 Task: Add a calendar for Christian Holidays.
Action: Mouse moved to (1142, 113)
Screenshot: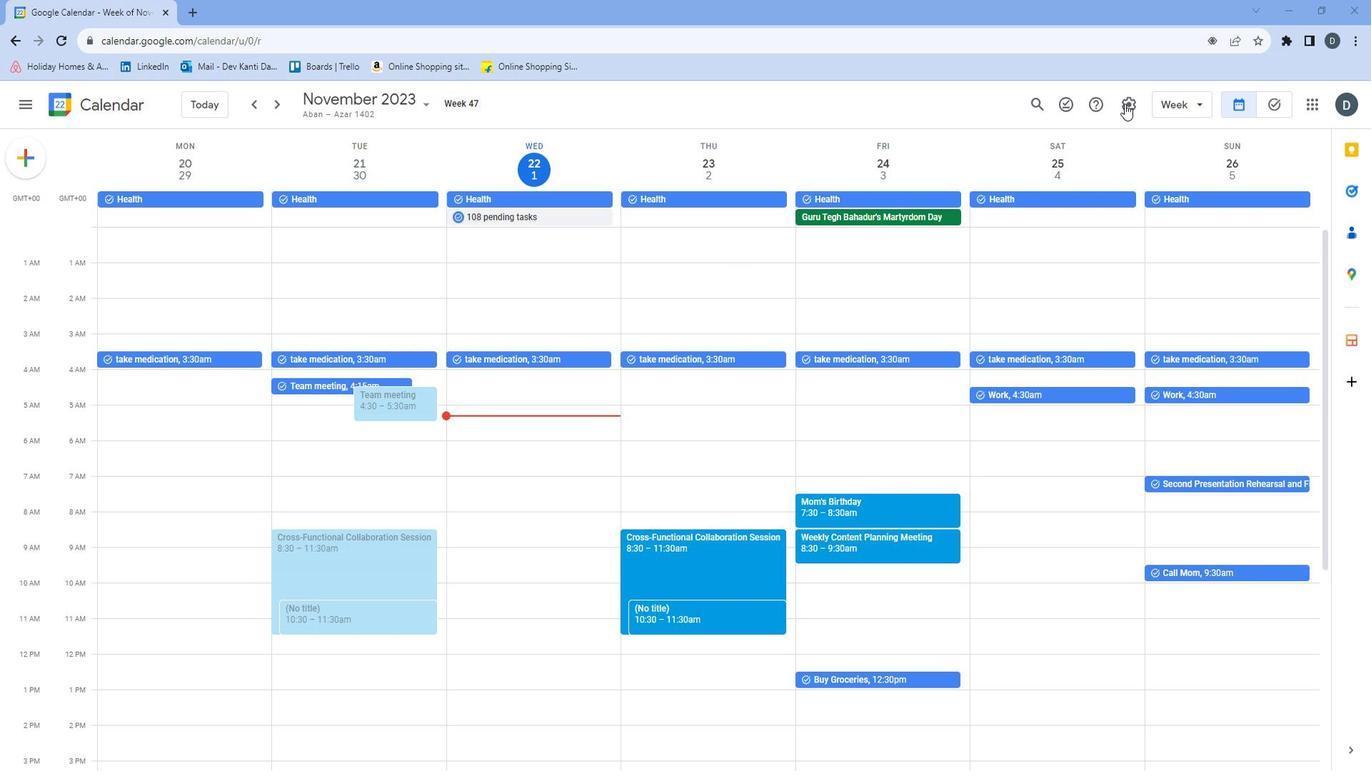 
Action: Mouse pressed left at (1142, 113)
Screenshot: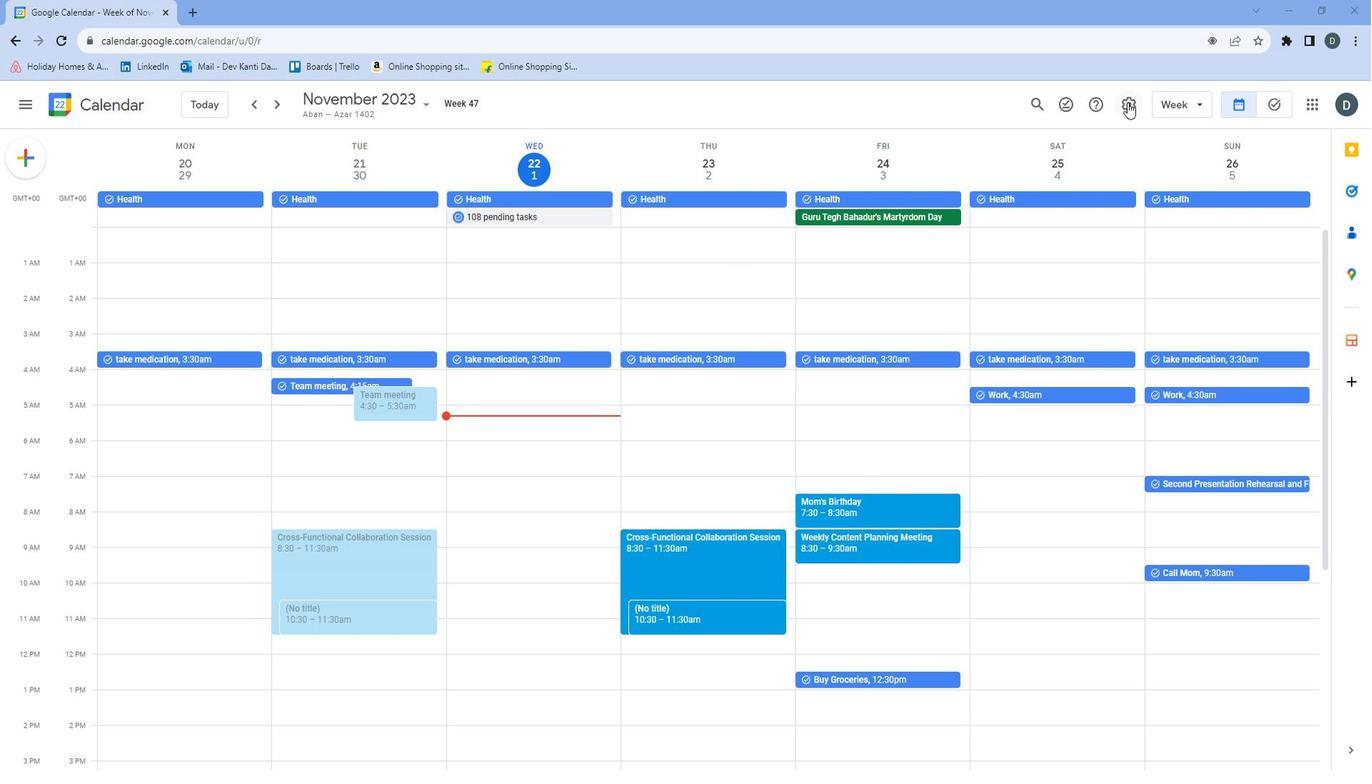 
Action: Mouse moved to (1143, 134)
Screenshot: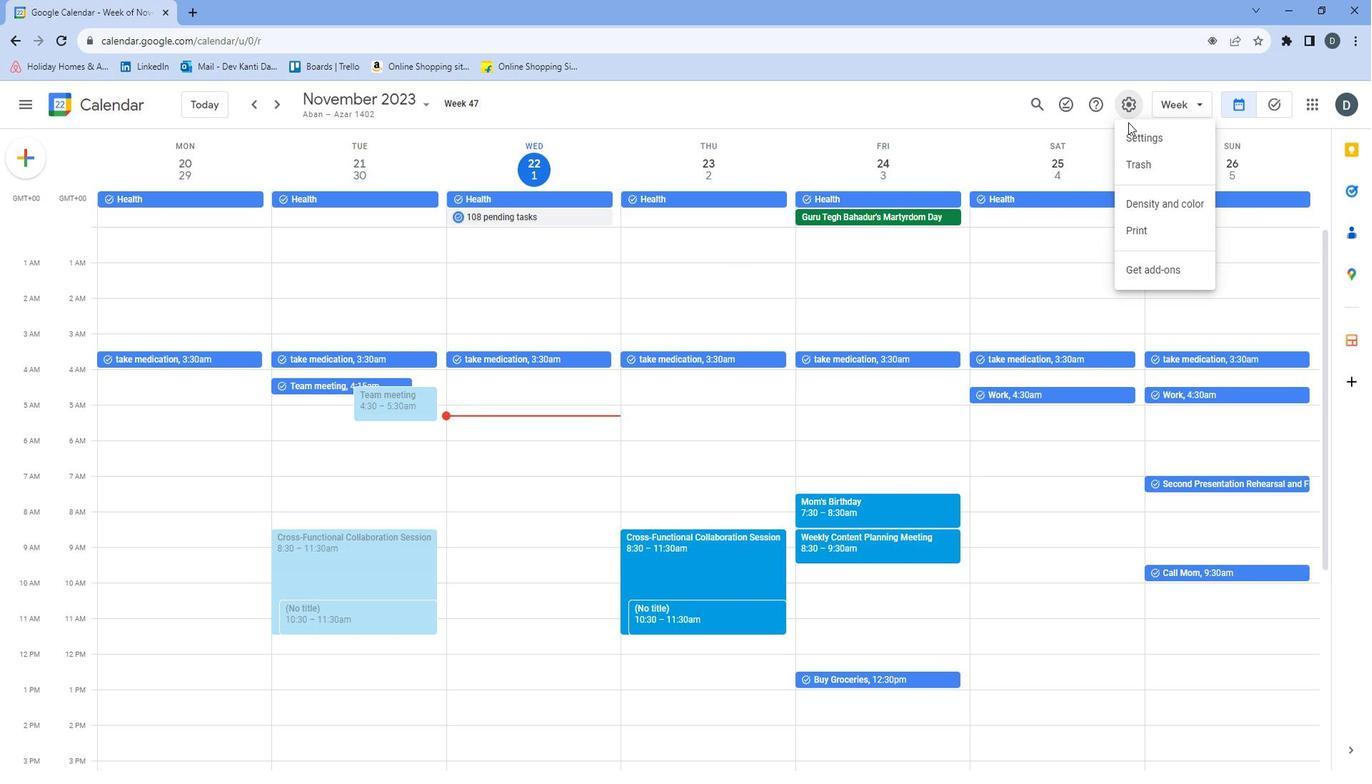 
Action: Mouse pressed left at (1143, 134)
Screenshot: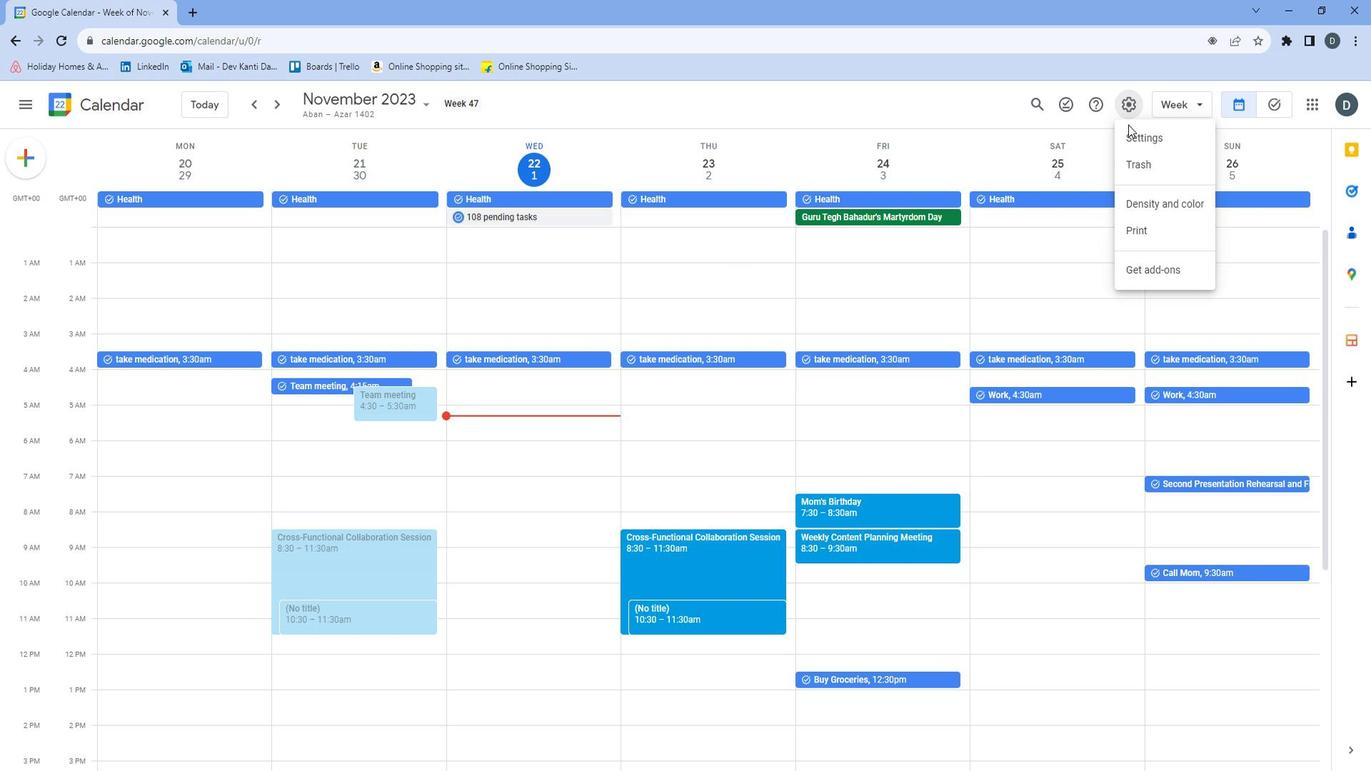 
Action: Mouse moved to (1145, 139)
Screenshot: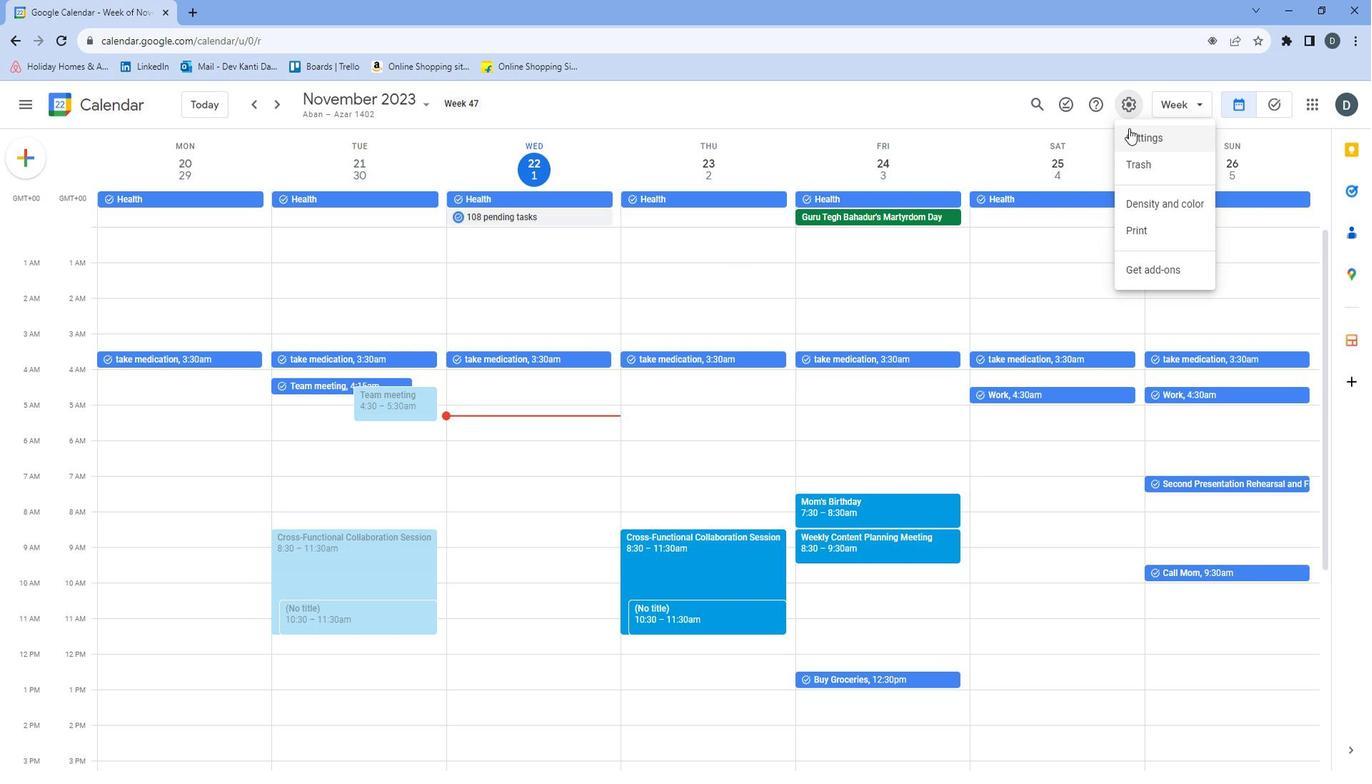 
Action: Mouse pressed left at (1145, 139)
Screenshot: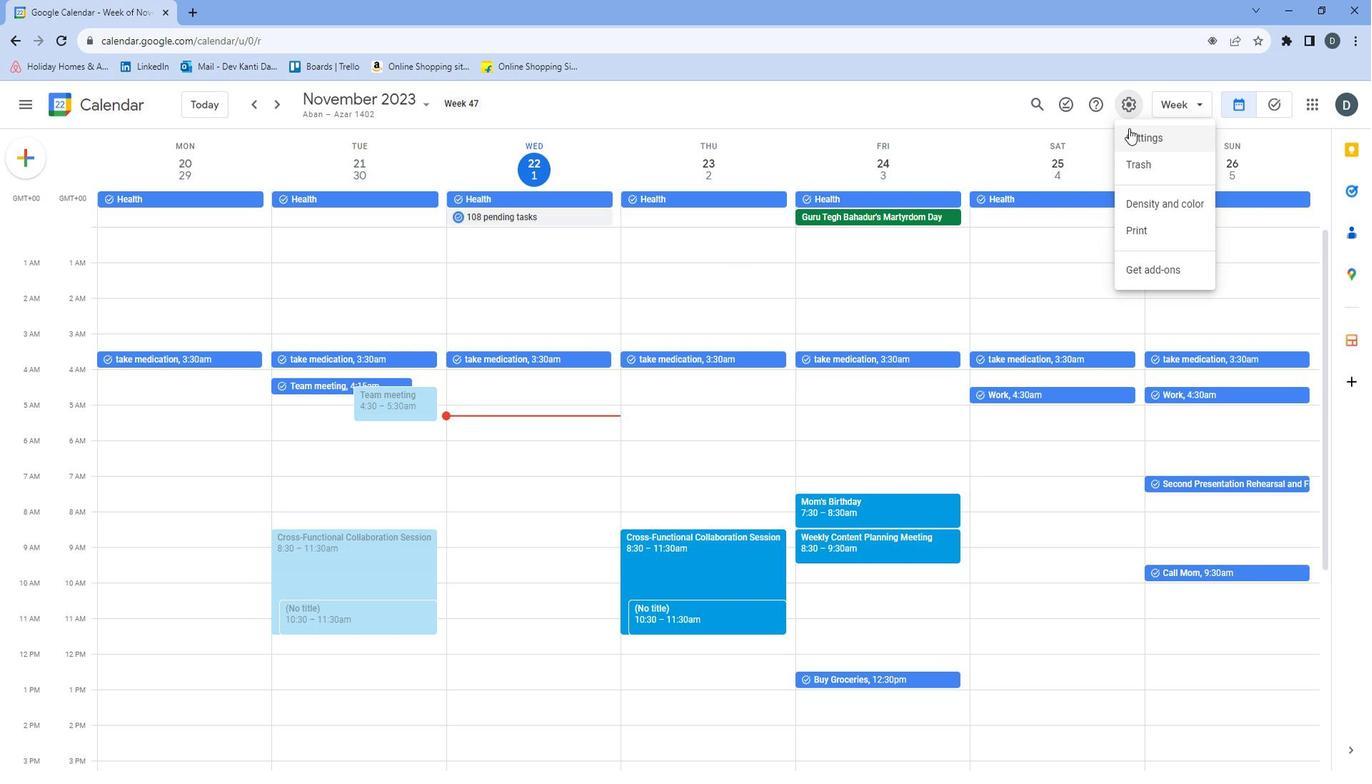 
Action: Mouse moved to (157, 440)
Screenshot: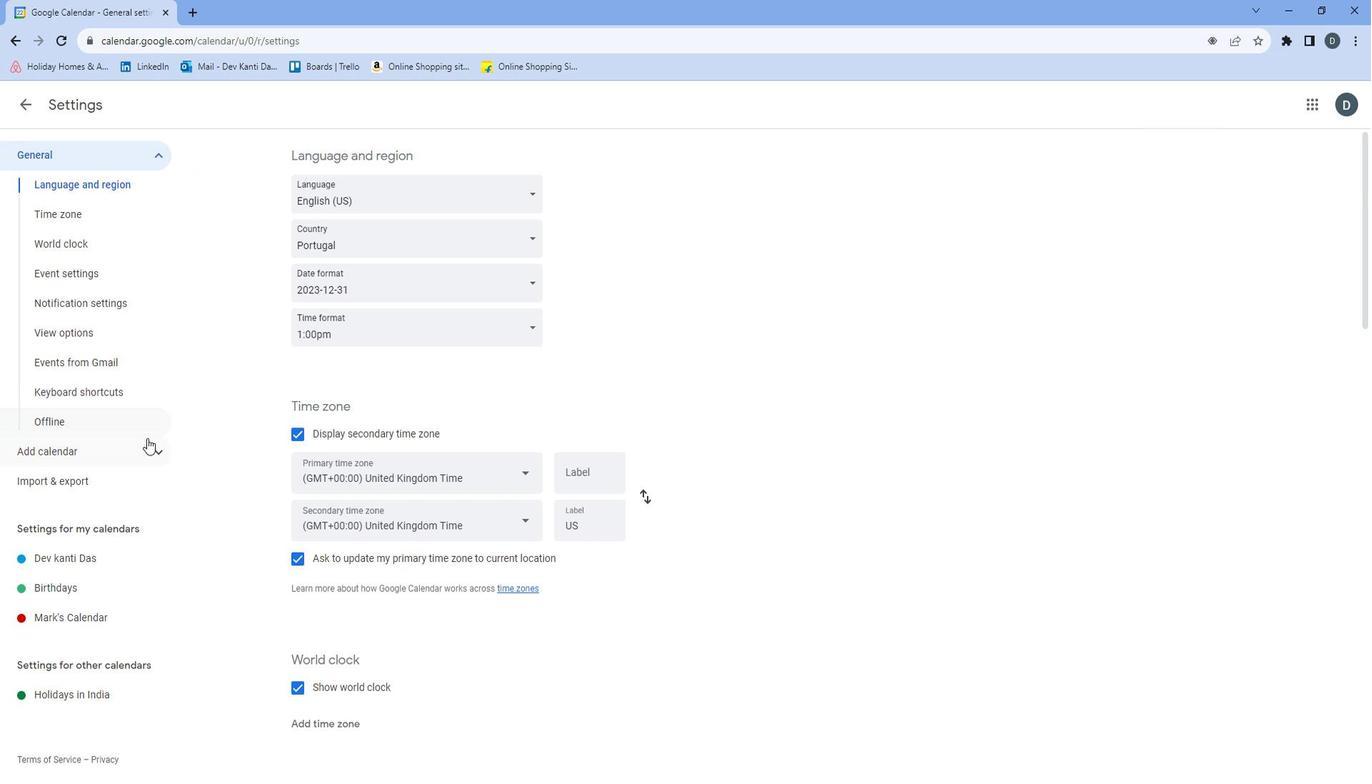 
Action: Mouse pressed left at (157, 440)
Screenshot: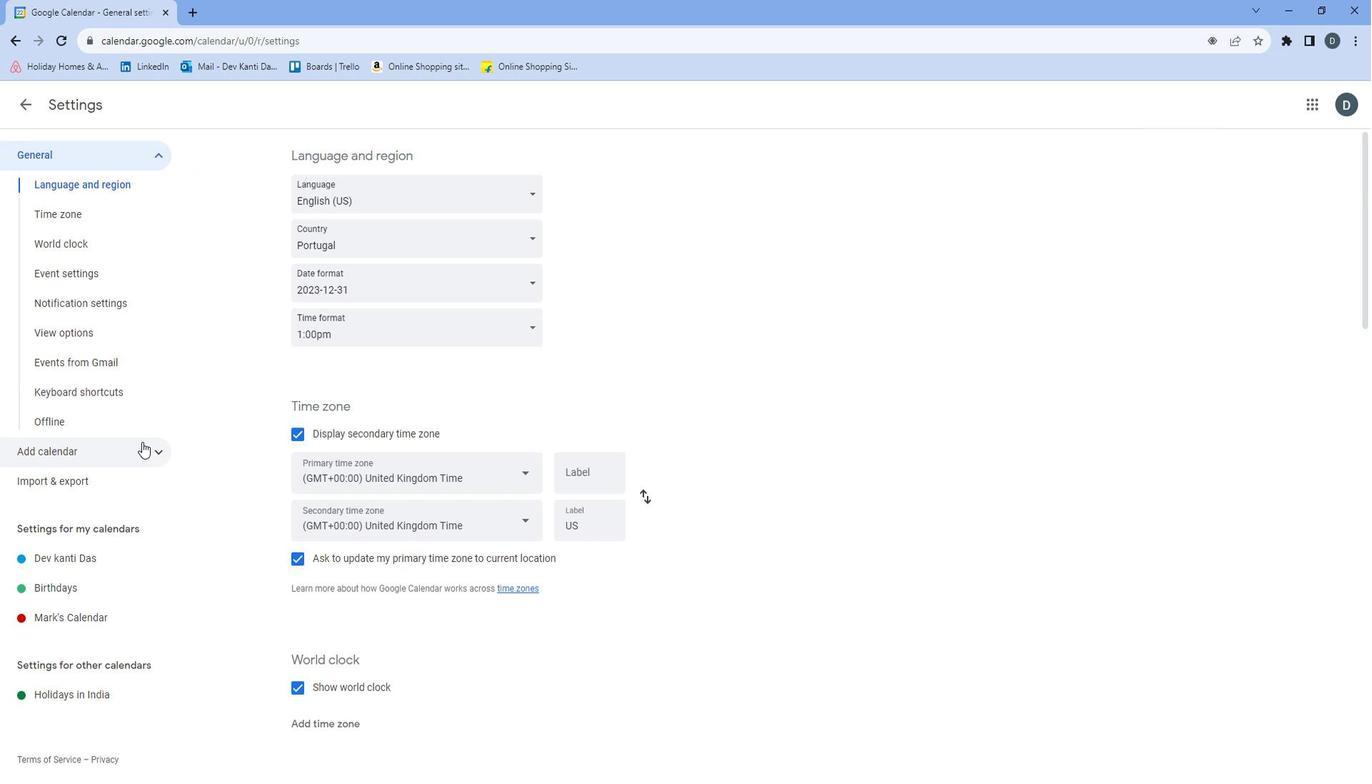 
Action: Mouse moved to (142, 532)
Screenshot: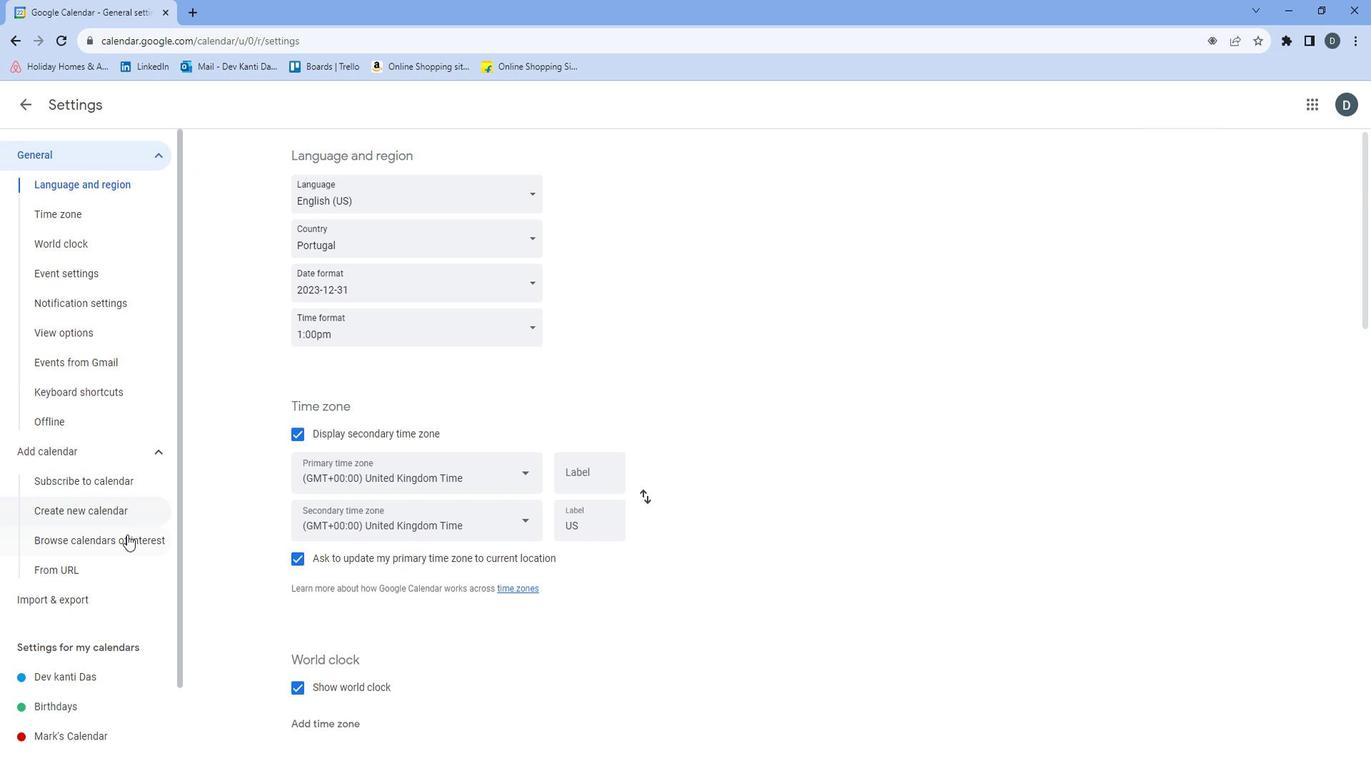 
Action: Mouse pressed left at (142, 532)
Screenshot: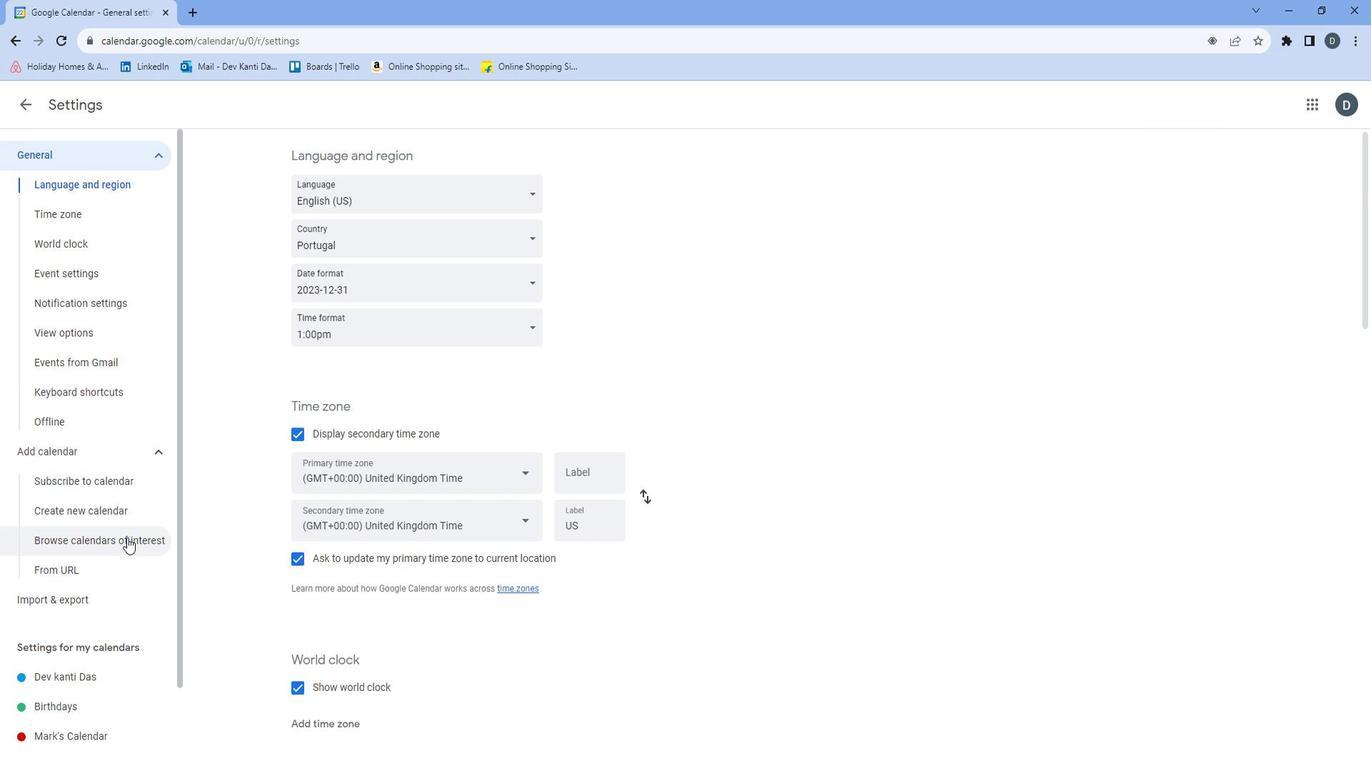 
Action: Mouse moved to (309, 456)
Screenshot: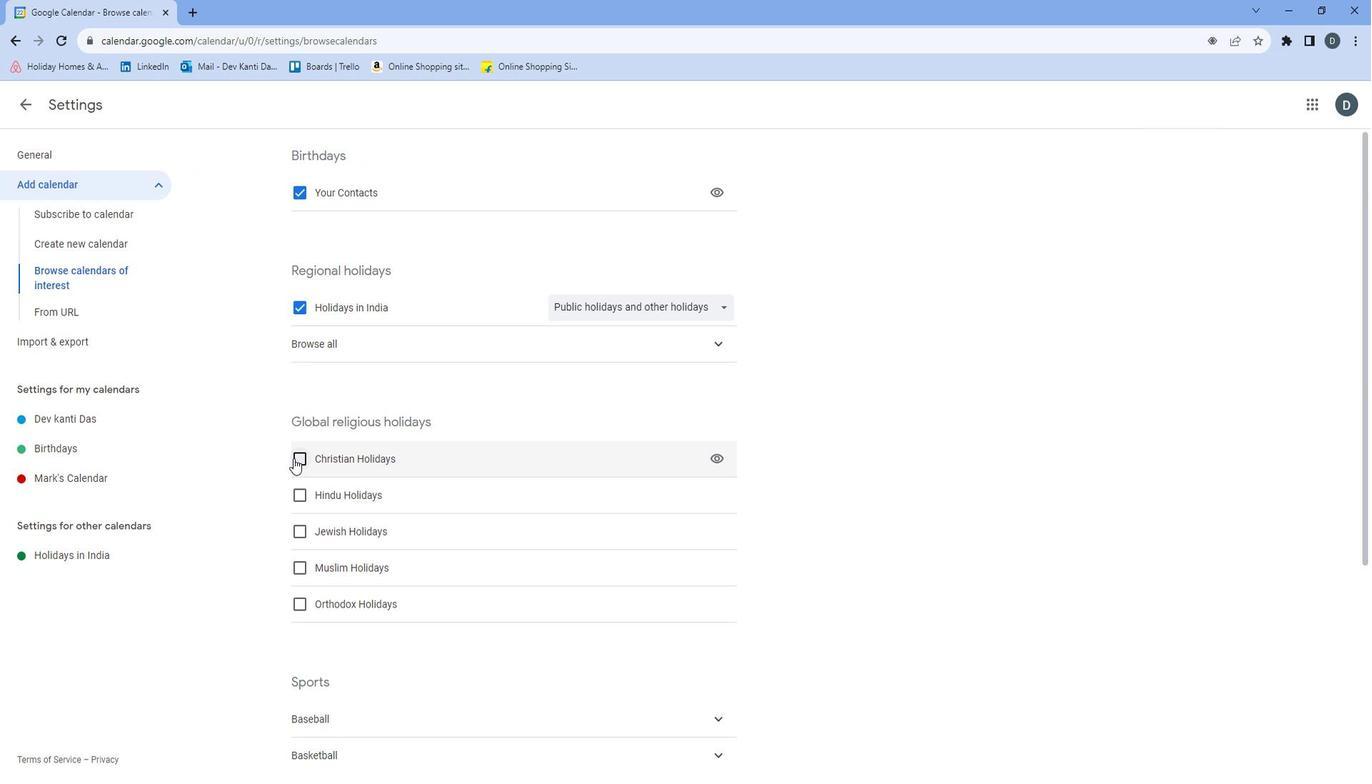 
Action: Mouse pressed left at (309, 456)
Screenshot: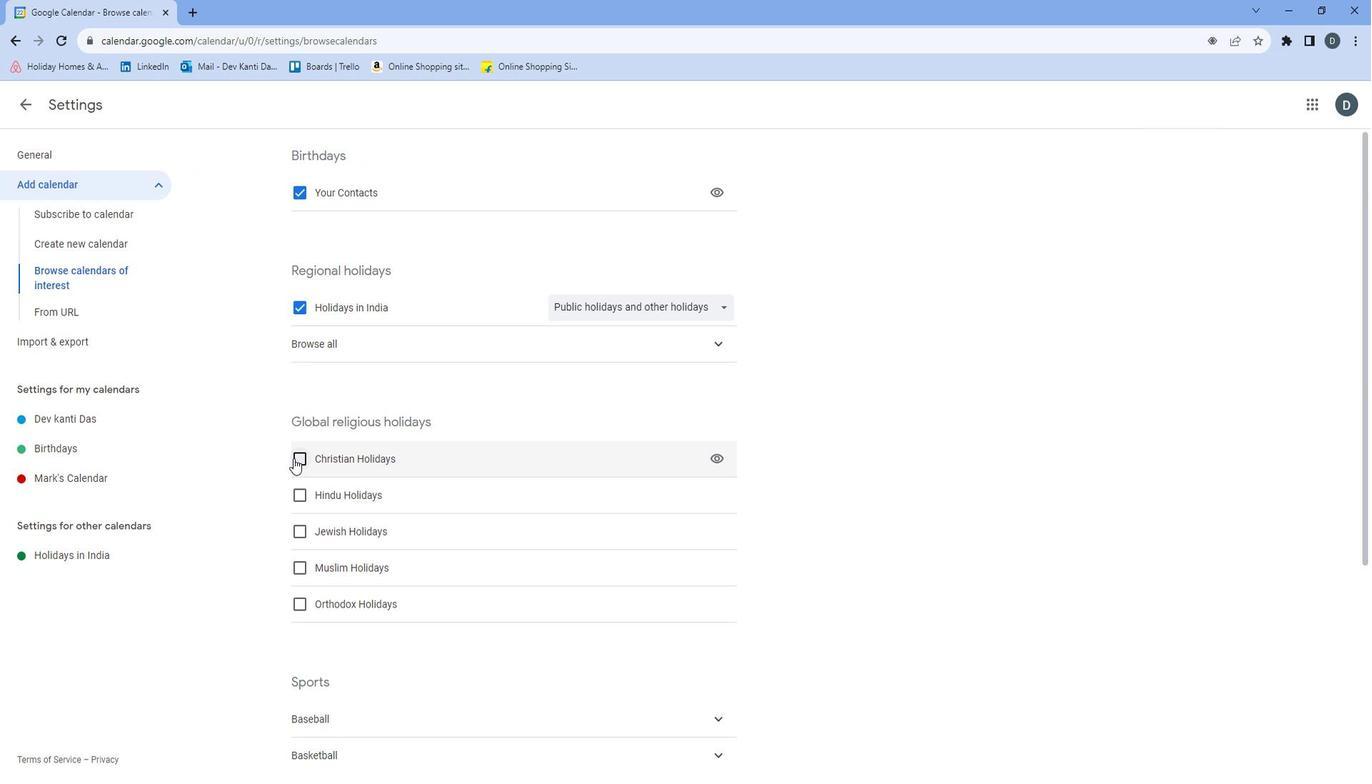 
Action: Mouse moved to (410, 400)
Screenshot: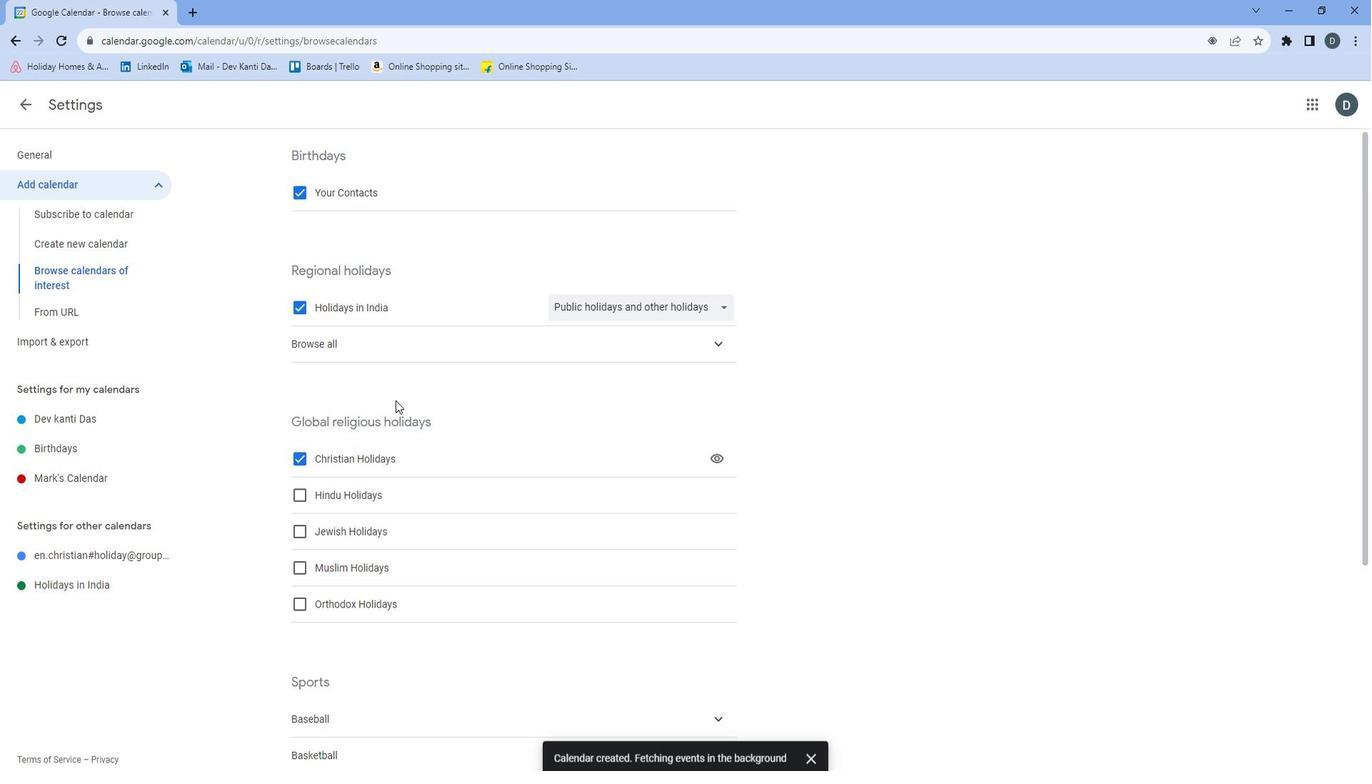 
